 Task: Add the task  Implement a feature for users to share content with friends to the section Dash & Dine in the project UniTech and add a Due Date to the respective task as 2023/08/15.
Action: Mouse moved to (623, 470)
Screenshot: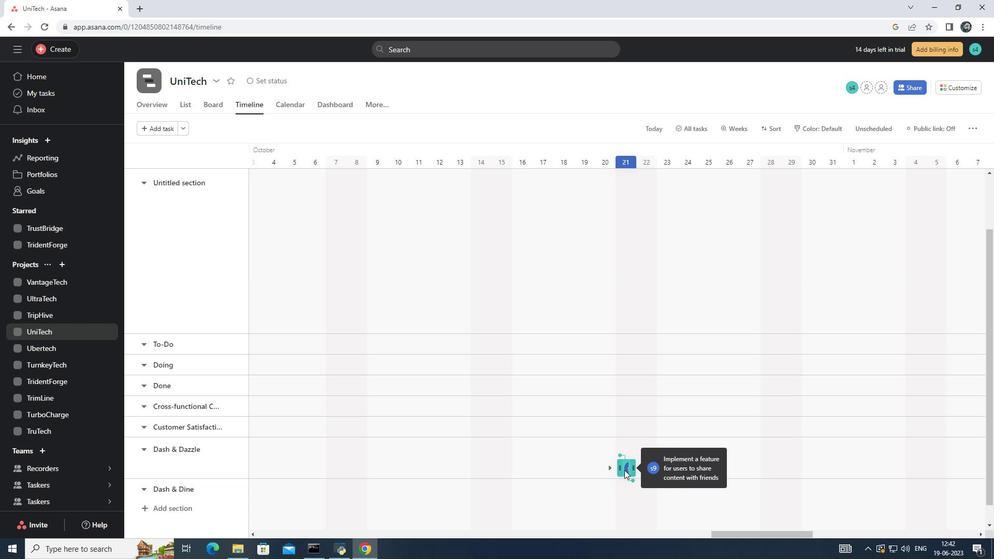 
Action: Mouse pressed left at (623, 470)
Screenshot: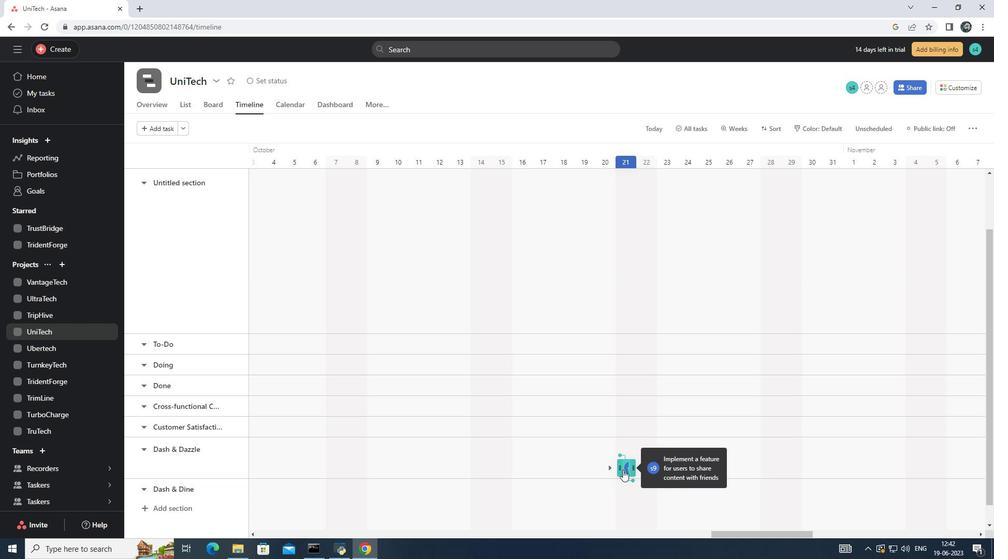 
Action: Mouse moved to (799, 242)
Screenshot: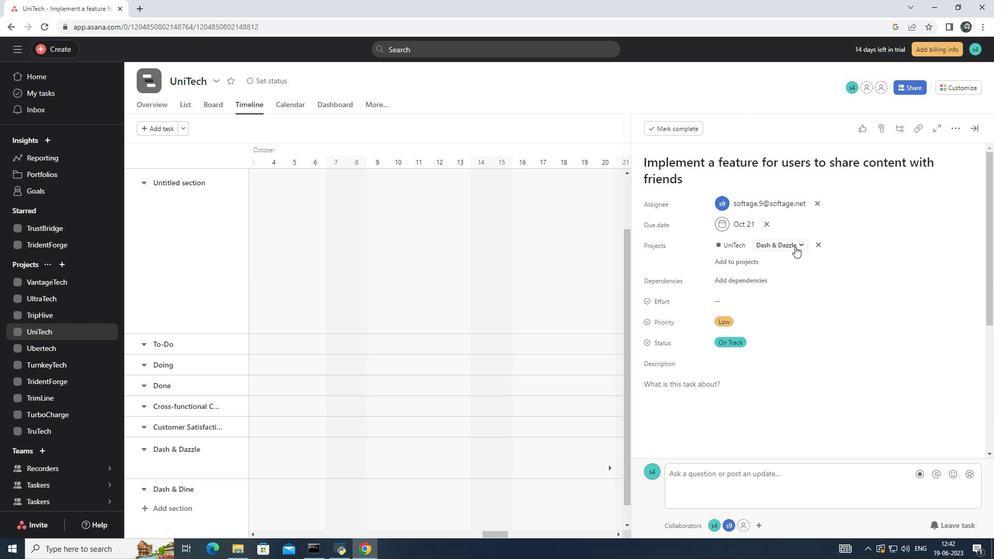 
Action: Mouse pressed left at (799, 242)
Screenshot: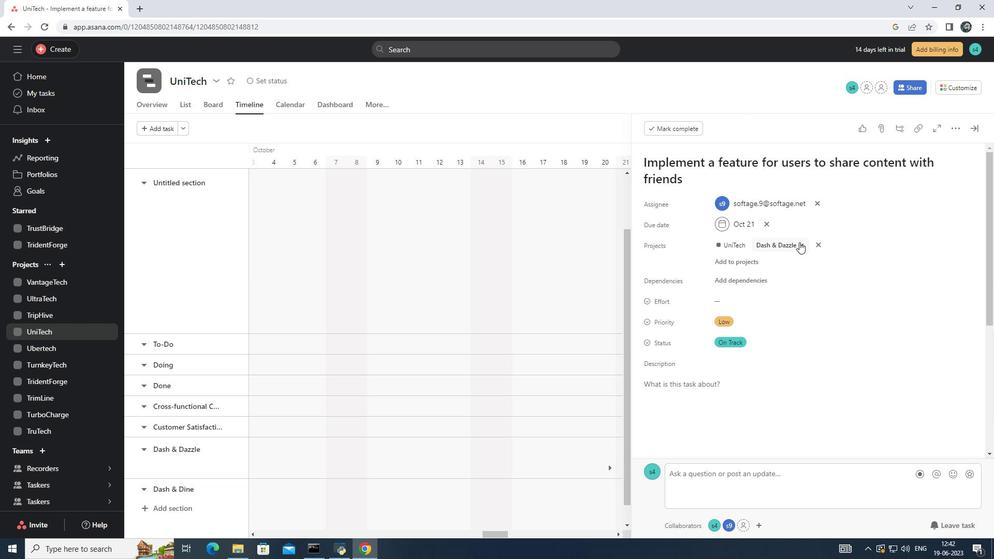 
Action: Mouse moved to (723, 399)
Screenshot: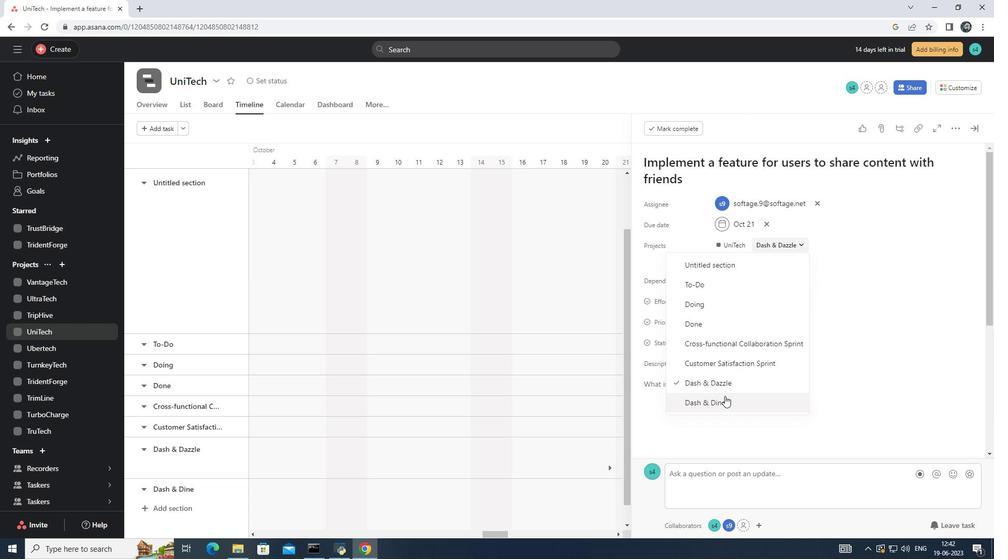 
Action: Mouse pressed left at (723, 399)
Screenshot: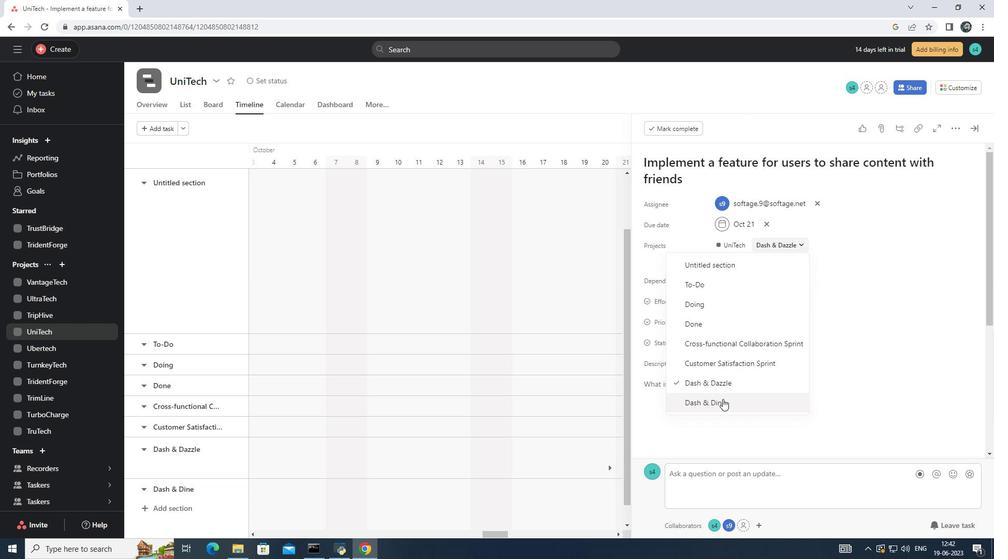 
Action: Mouse moved to (766, 222)
Screenshot: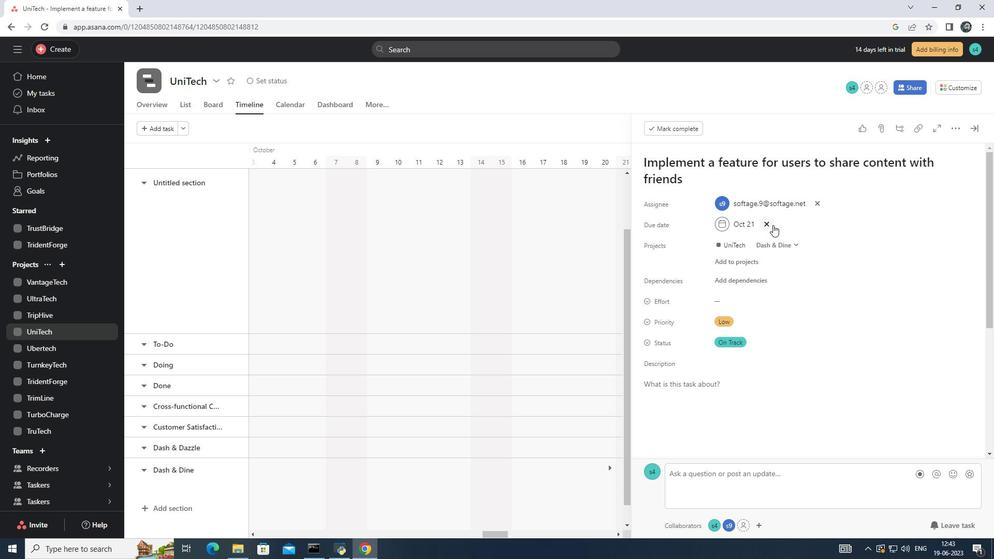 
Action: Mouse pressed left at (766, 222)
Screenshot: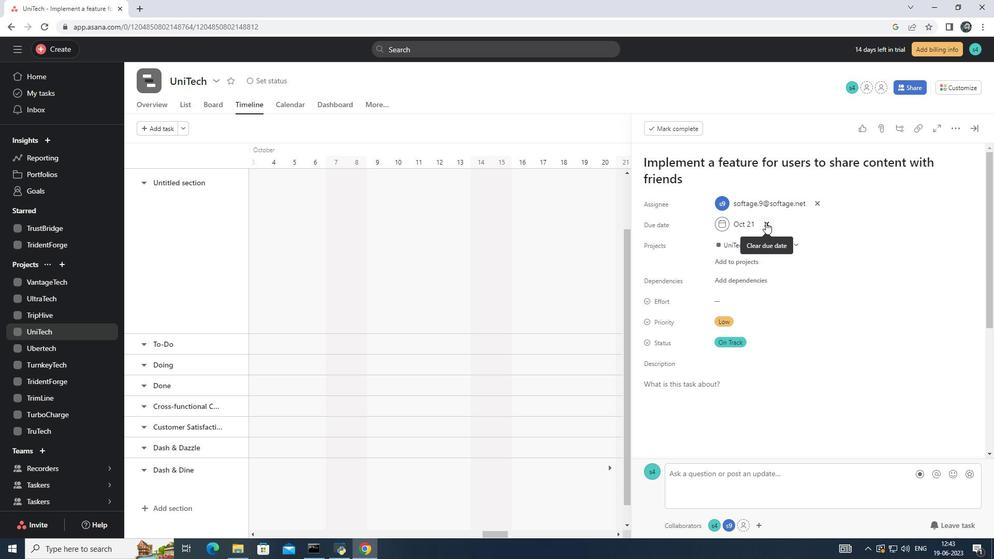 
Action: Mouse moved to (745, 224)
Screenshot: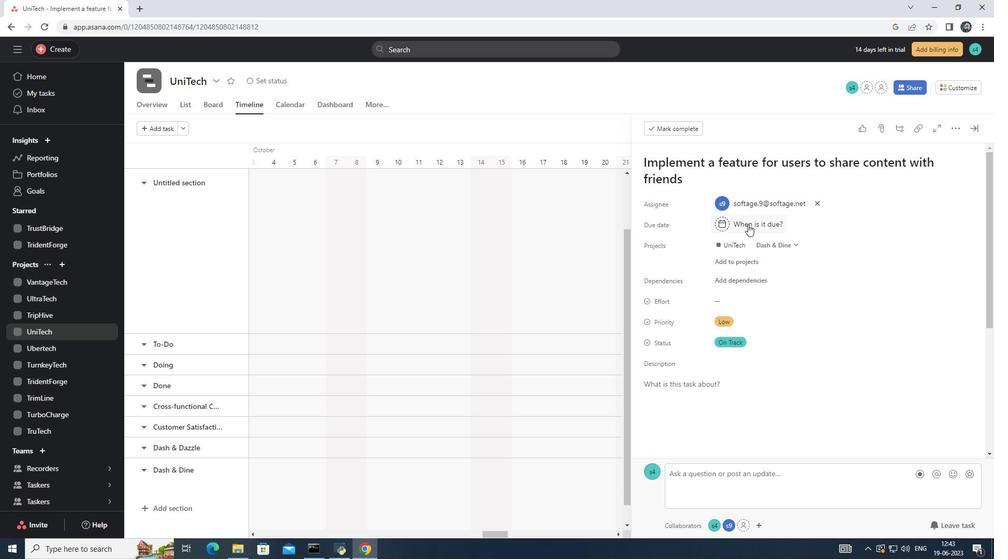 
Action: Mouse pressed left at (745, 224)
Screenshot: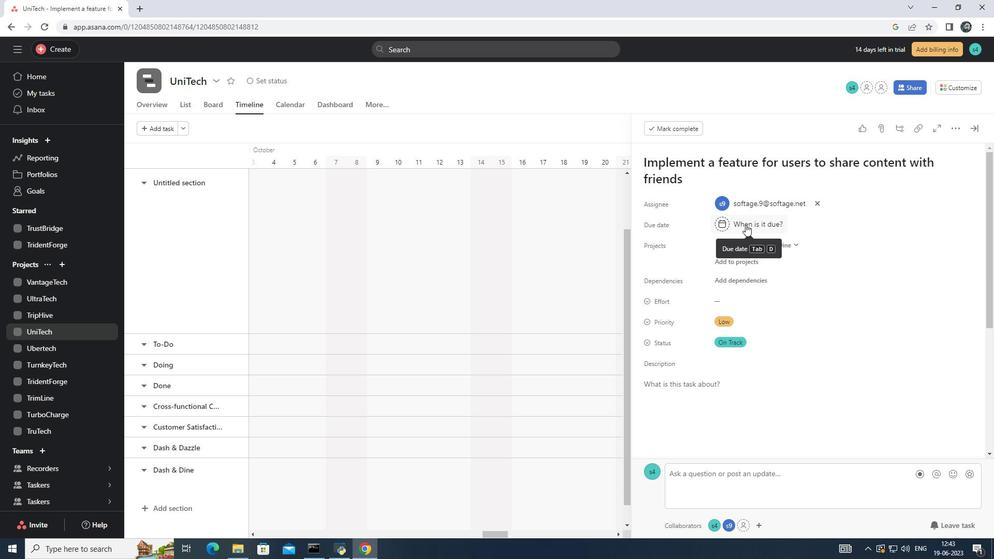 
Action: Key pressed 2023/08/15<Key.enter>
Screenshot: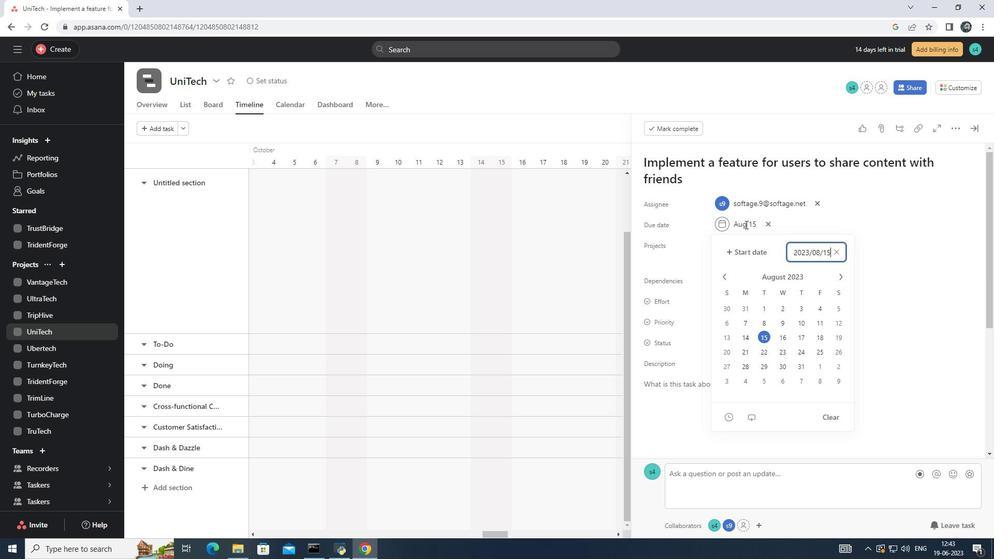 
